 Task: Create a task  Develop a new online booking system for a transportation service , assign it to team member softage.5@softage.net in the project AgileFire and update the status of the task to  On Track  , set the priority of the task to High
Action: Mouse moved to (86, 55)
Screenshot: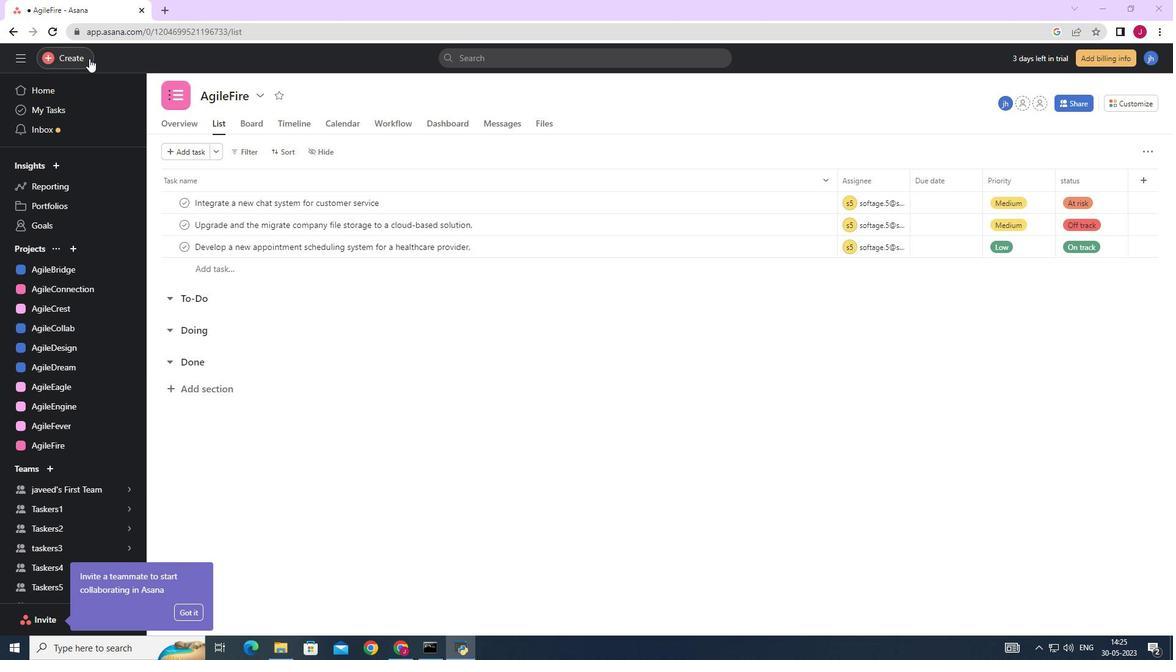 
Action: Mouse pressed left at (86, 55)
Screenshot: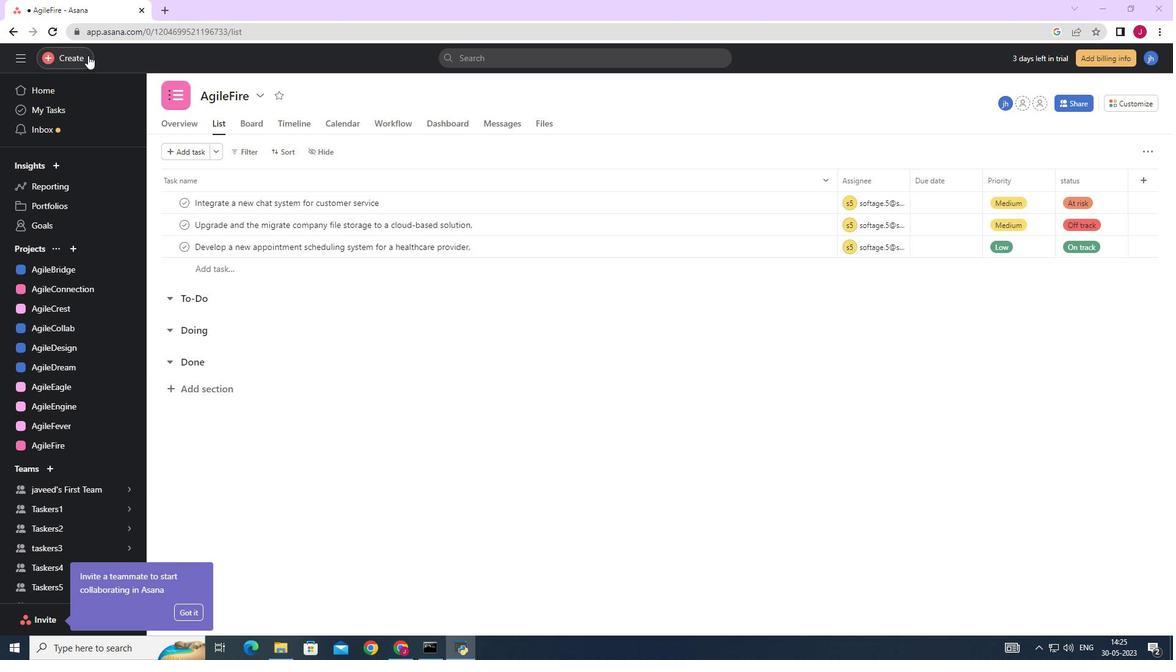 
Action: Mouse moved to (149, 64)
Screenshot: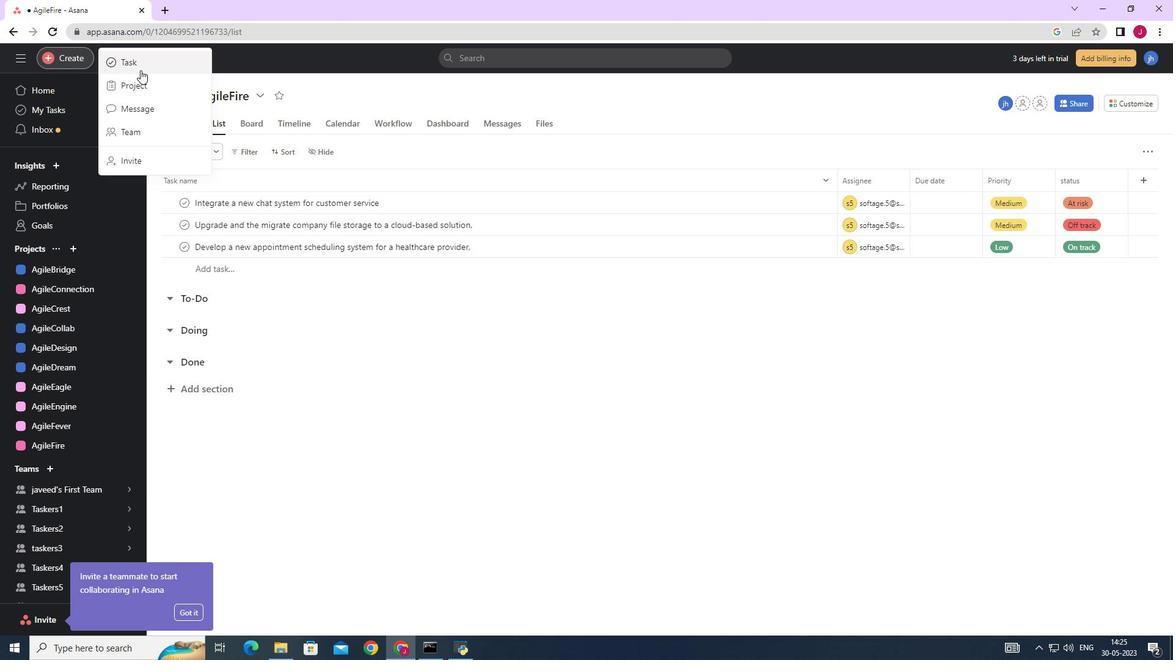 
Action: Mouse pressed left at (149, 64)
Screenshot: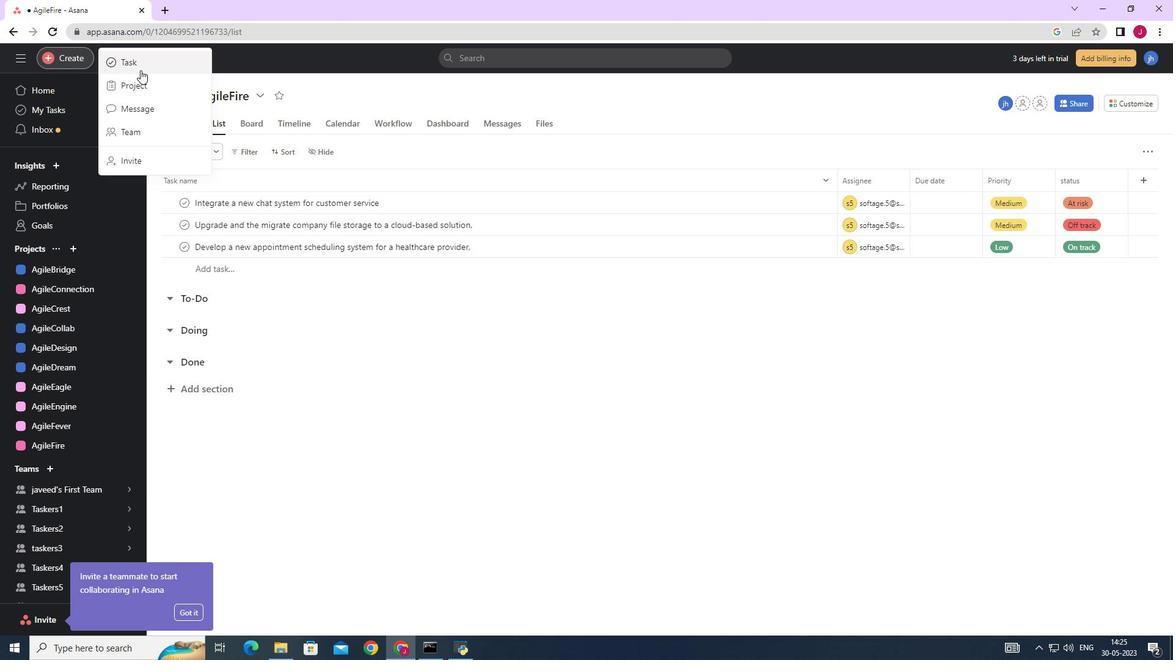 
Action: Mouse moved to (954, 406)
Screenshot: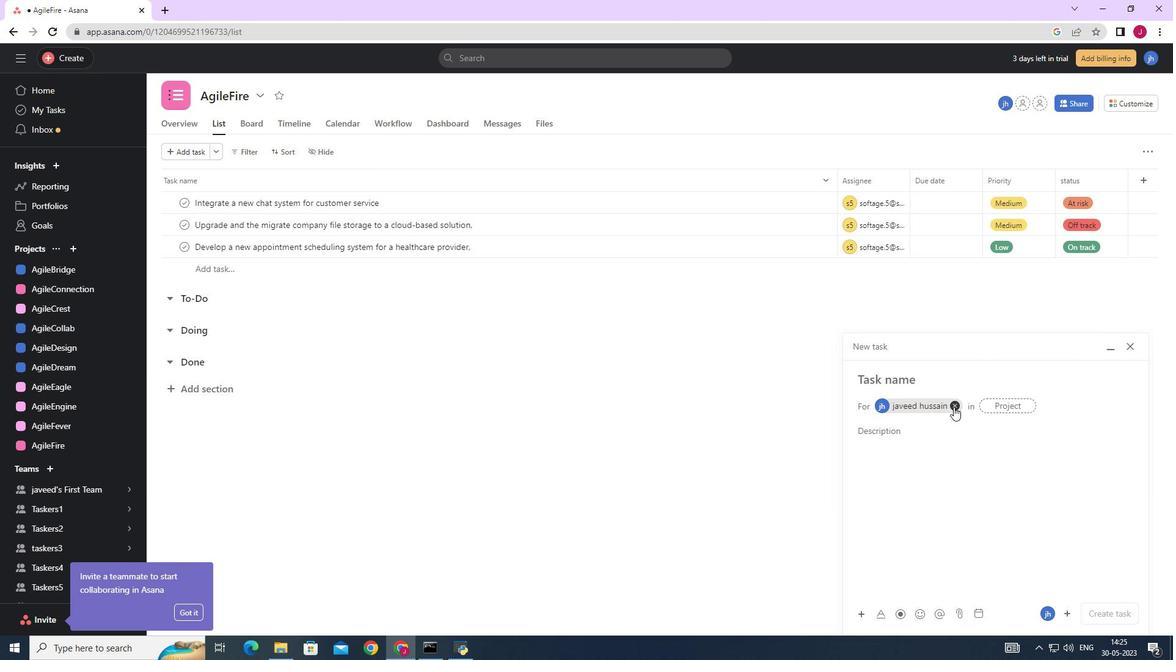 
Action: Mouse pressed left at (954, 406)
Screenshot: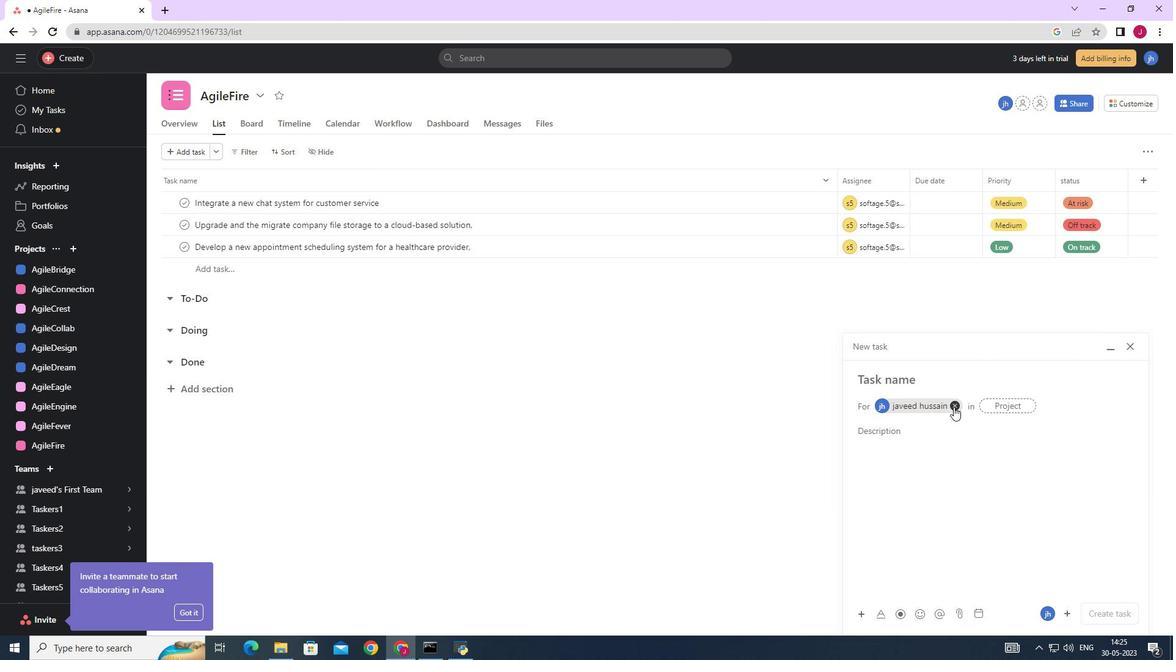 
Action: Mouse moved to (898, 382)
Screenshot: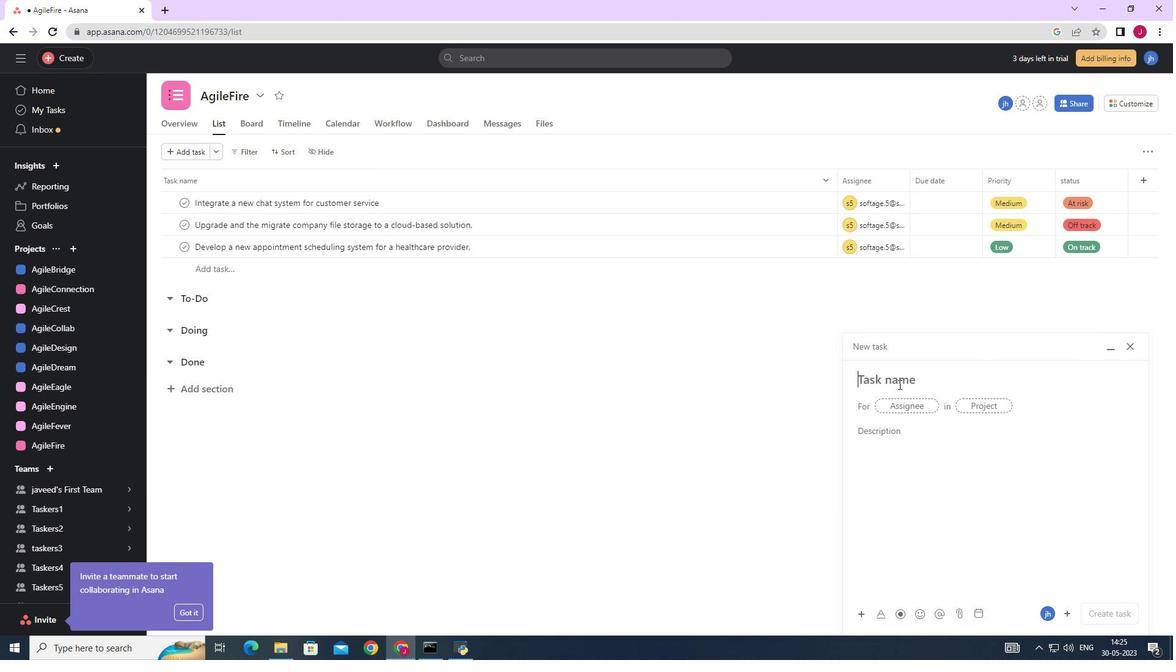 
Action: Mouse pressed left at (898, 382)
Screenshot: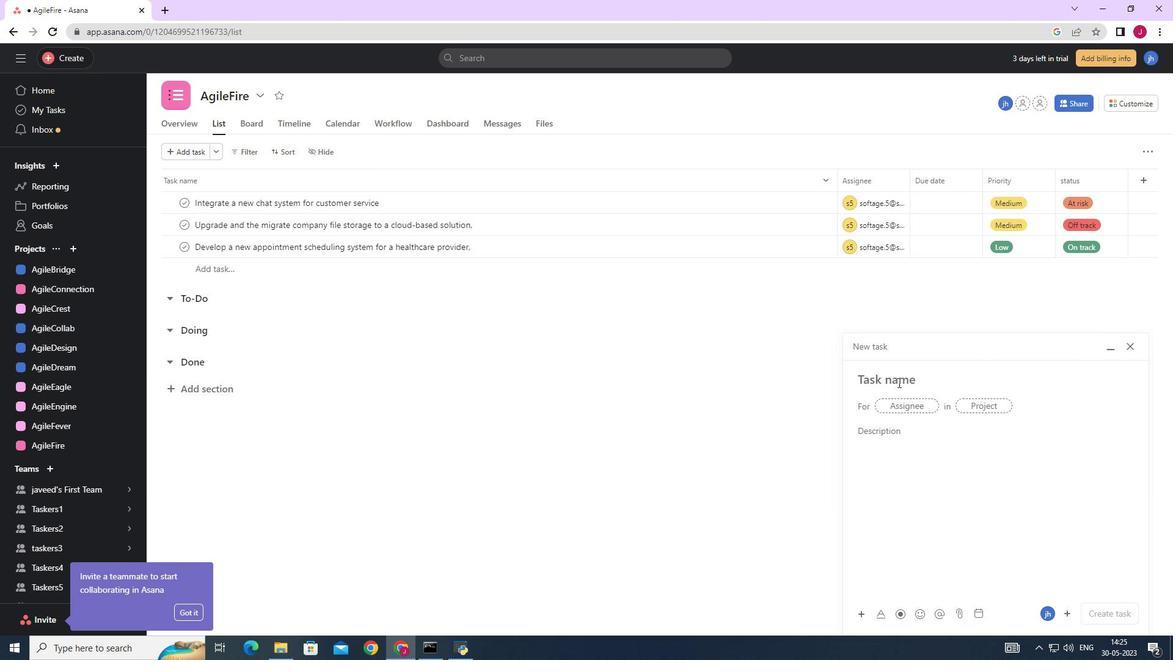 
Action: Key pressed <Key.caps_lock>D<Key.caps_lock>evelop<Key.space>a<Key.space>new<Key.space>online<Key.space>booking<Key.space>system<Key.space>for<Key.space>a<Key.space>transportation<Key.space>service<Key.space>
Screenshot: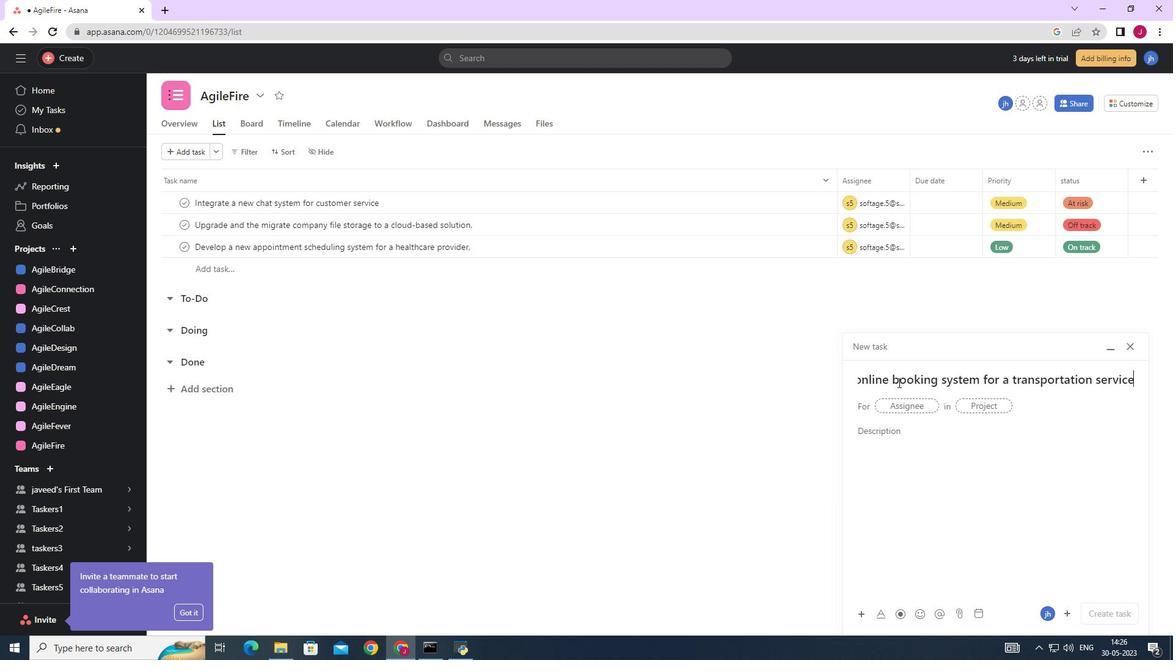 
Action: Mouse moved to (908, 407)
Screenshot: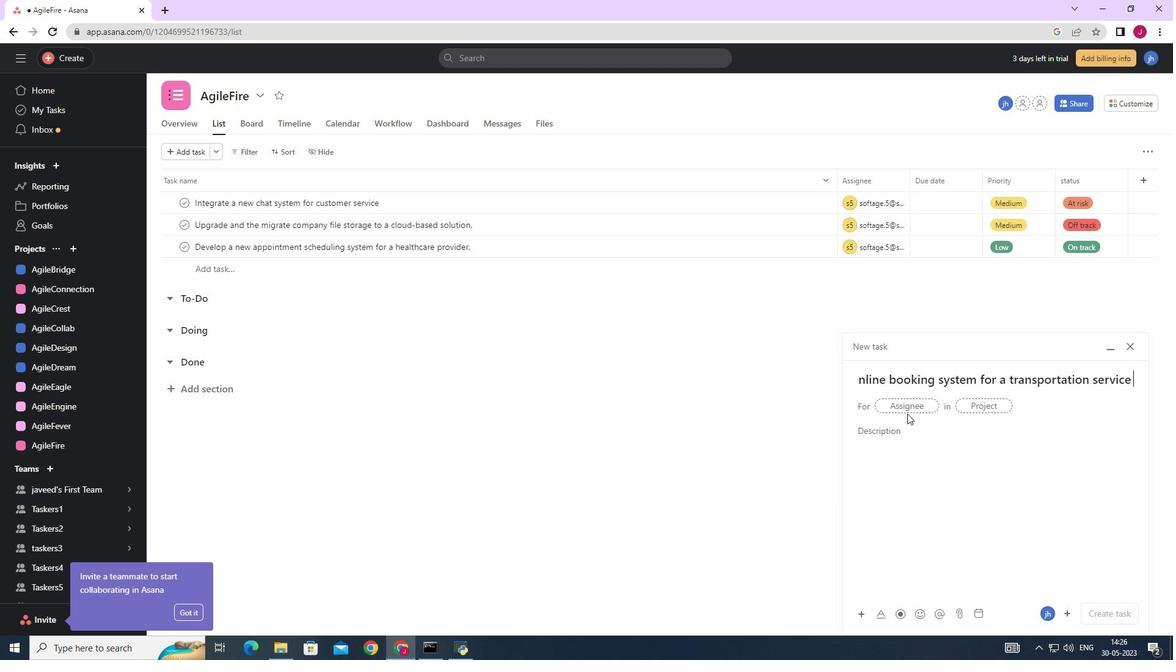 
Action: Mouse pressed left at (908, 407)
Screenshot: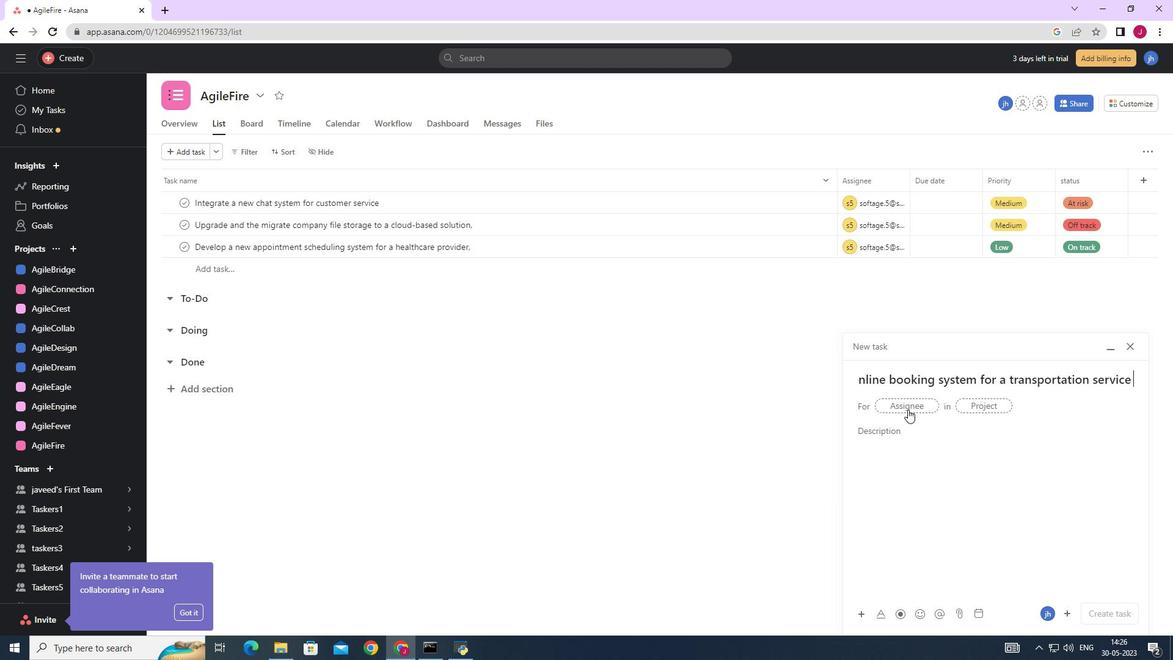 
Action: Key pressed softage.1<Key.backspace>5
Screenshot: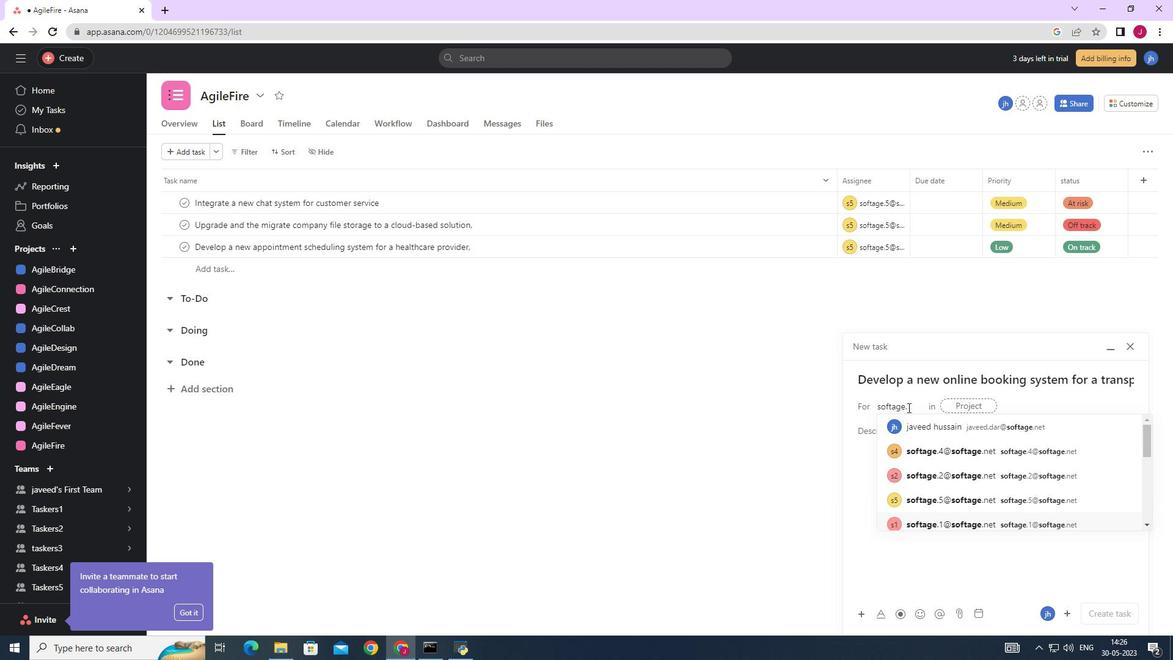 
Action: Mouse moved to (945, 426)
Screenshot: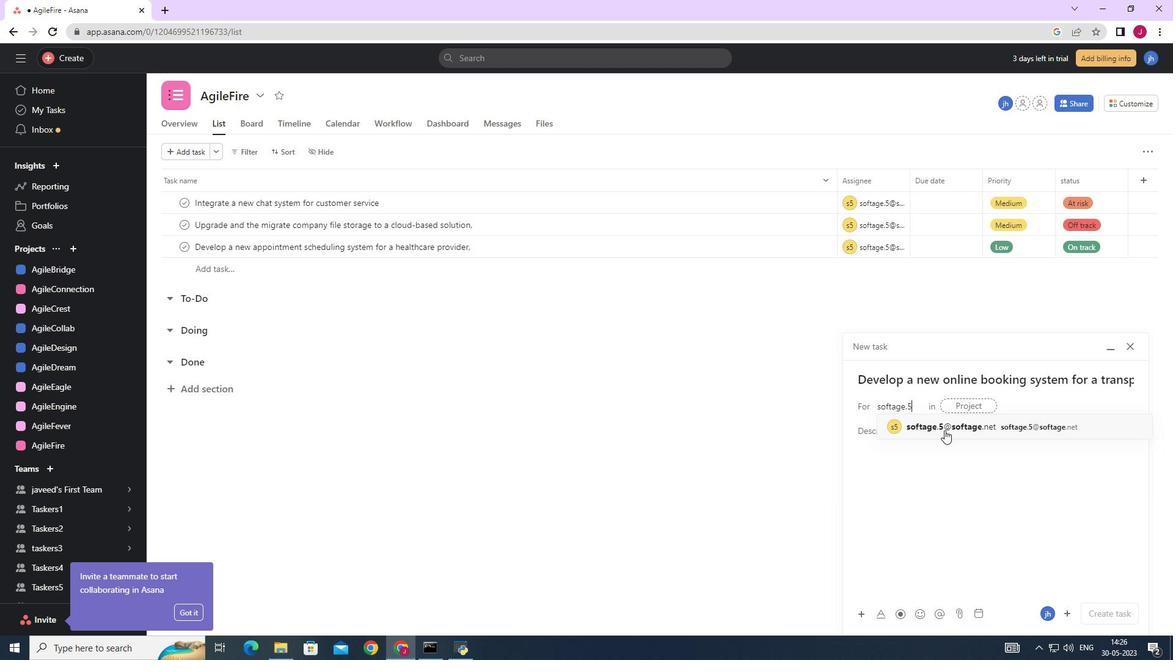 
Action: Mouse pressed left at (945, 426)
Screenshot: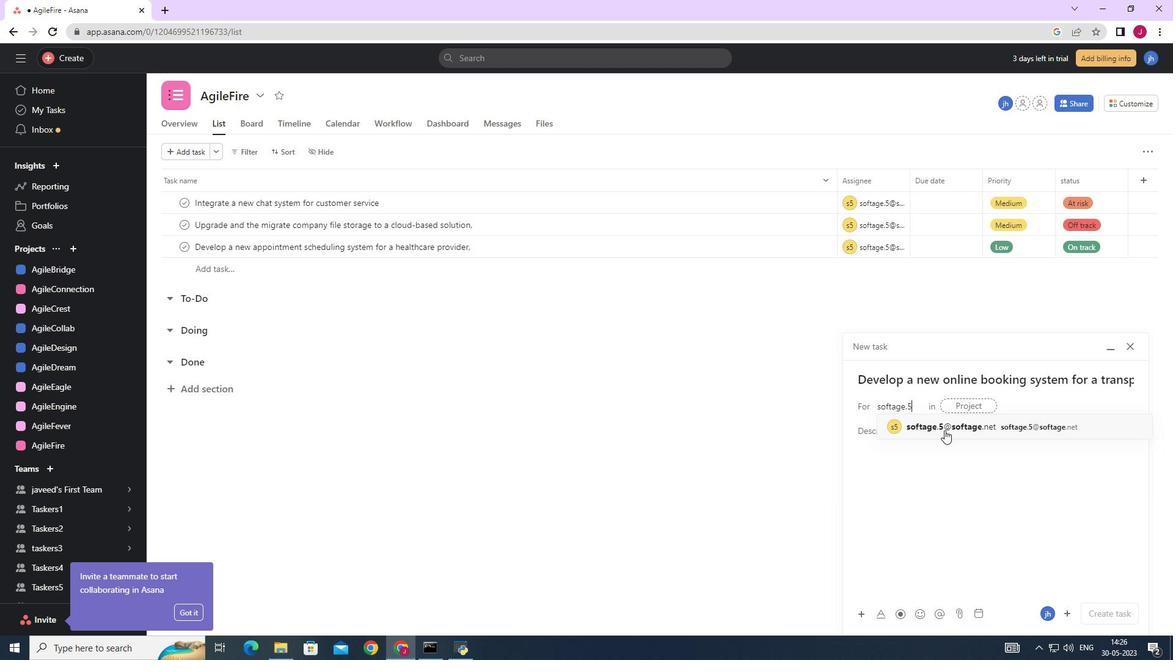 
Action: Mouse moved to (761, 422)
Screenshot: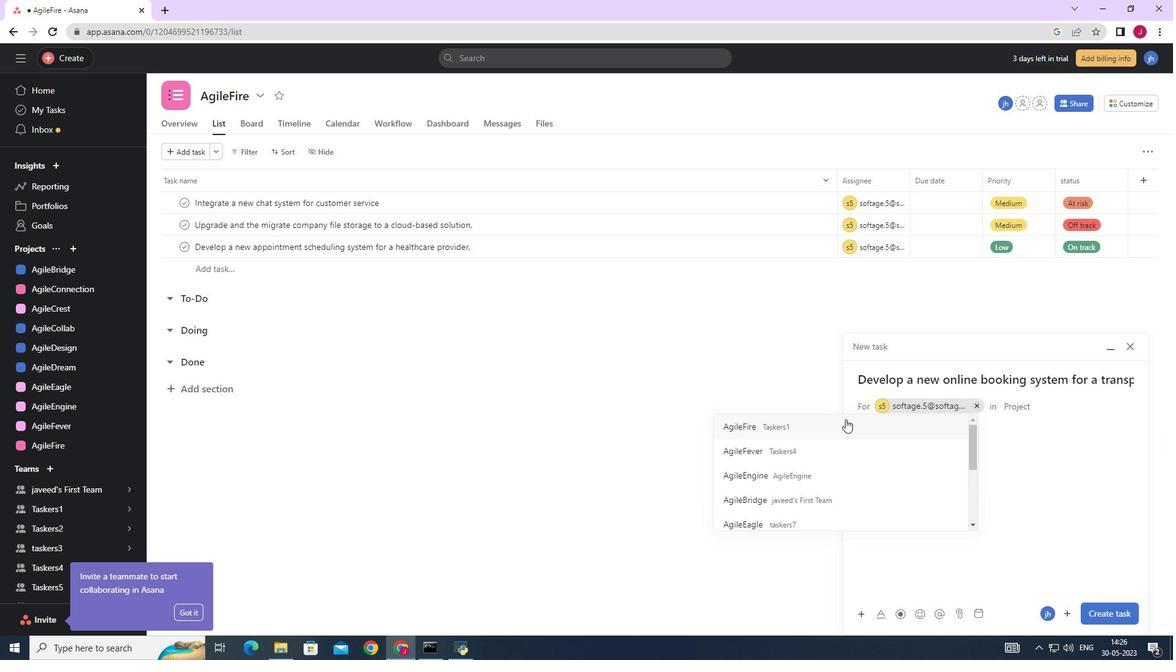 
Action: Mouse pressed left at (761, 422)
Screenshot: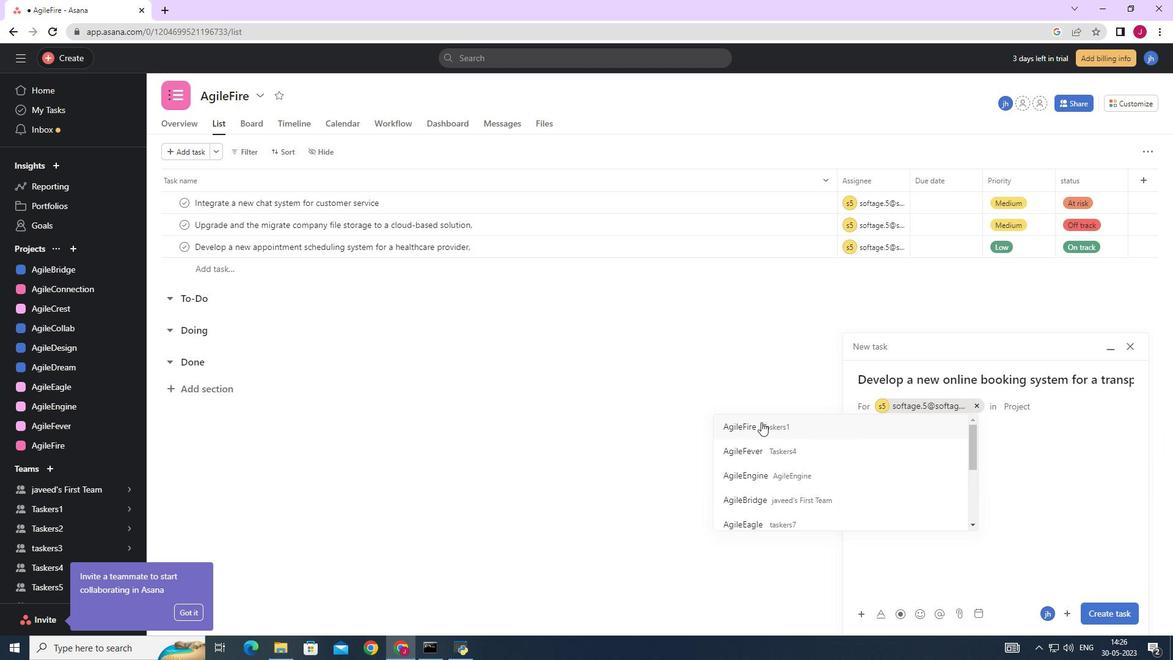 
Action: Mouse moved to (912, 433)
Screenshot: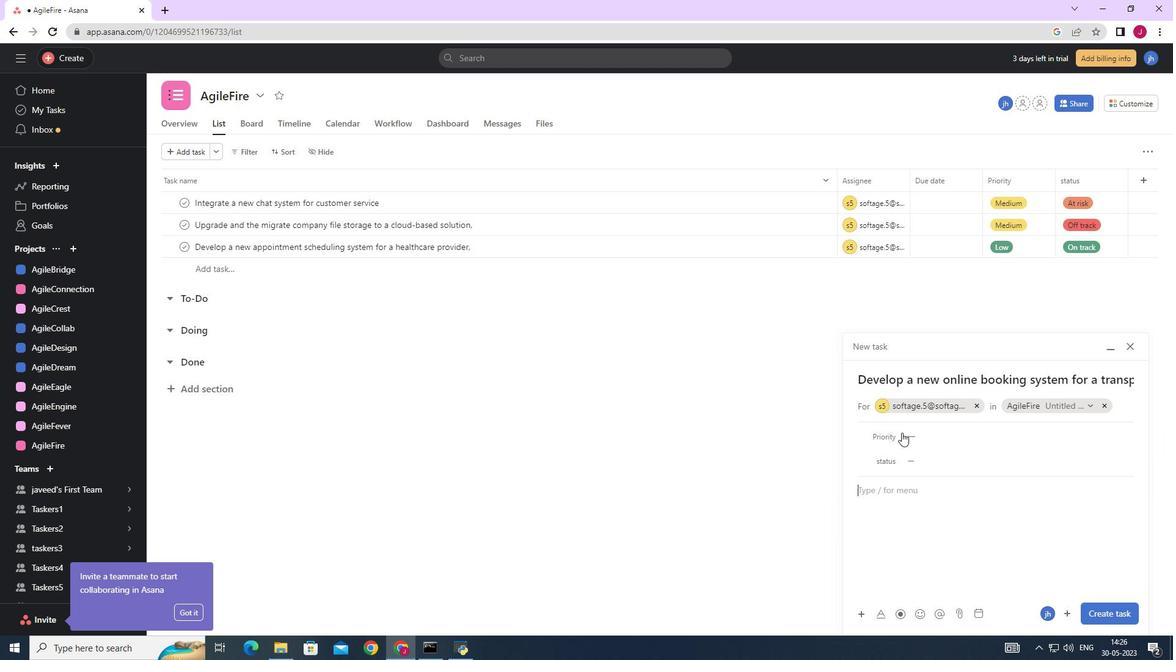 
Action: Mouse pressed left at (912, 433)
Screenshot: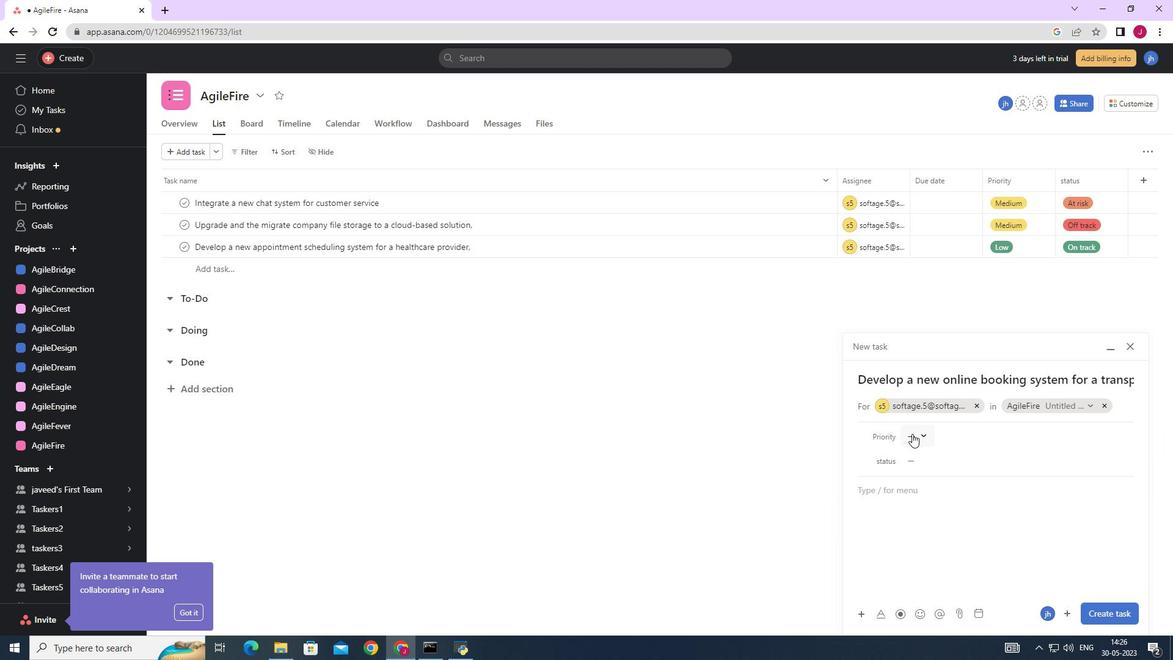 
Action: Mouse moved to (941, 476)
Screenshot: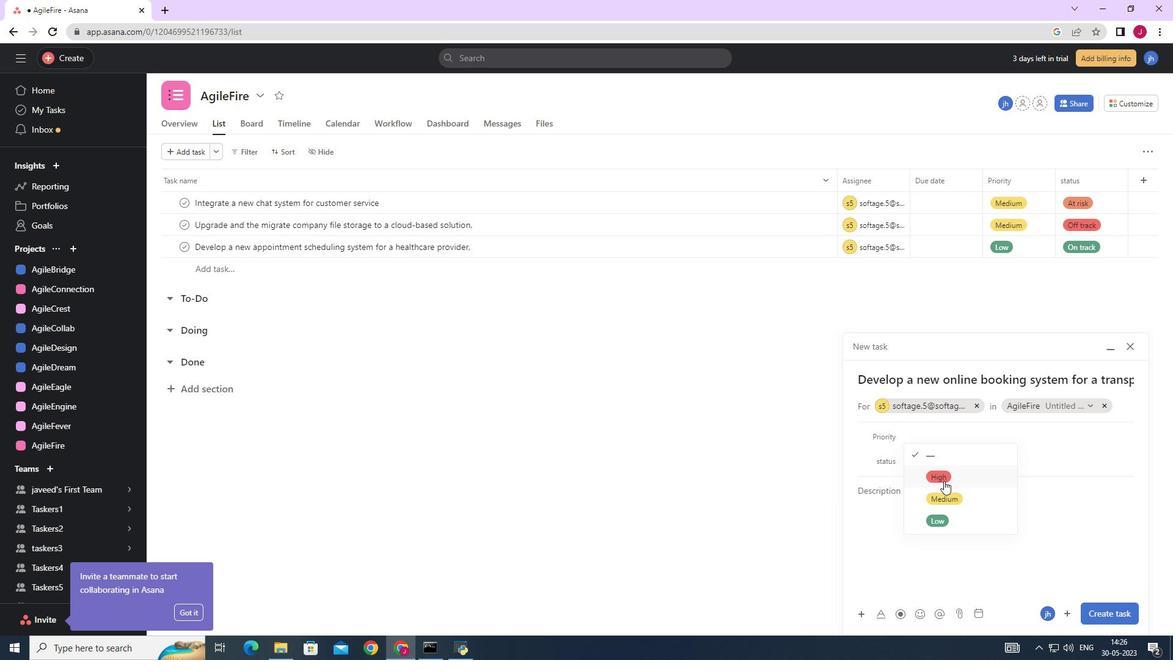 
Action: Mouse pressed left at (941, 476)
Screenshot: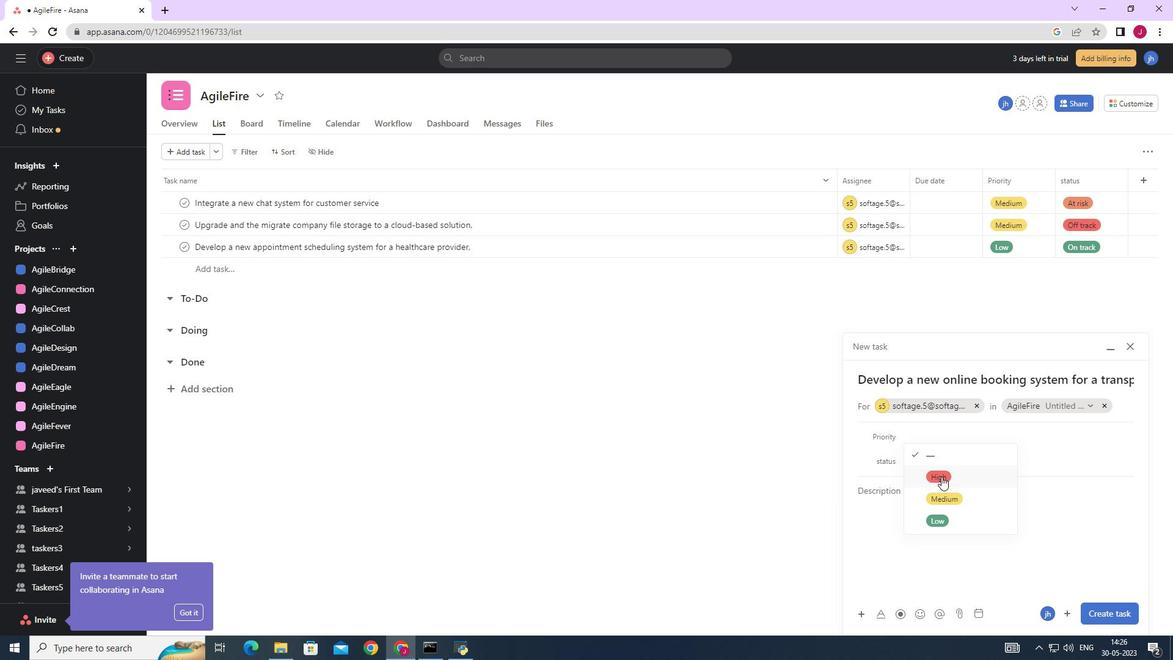 
Action: Mouse moved to (927, 458)
Screenshot: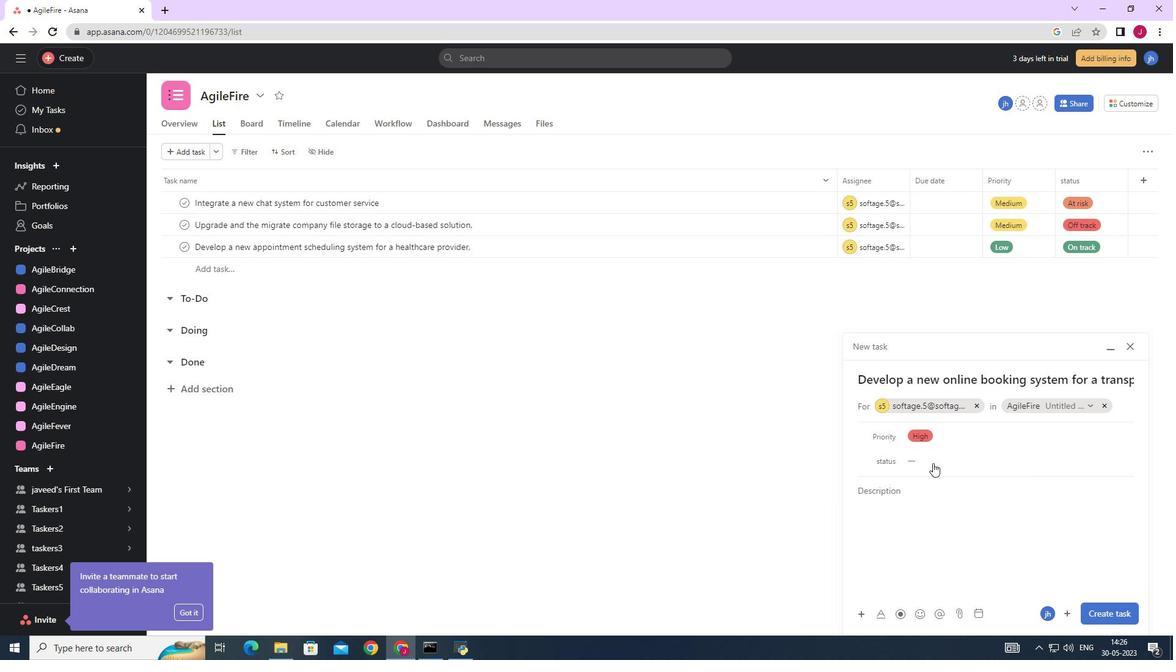 
Action: Mouse pressed left at (927, 458)
Screenshot: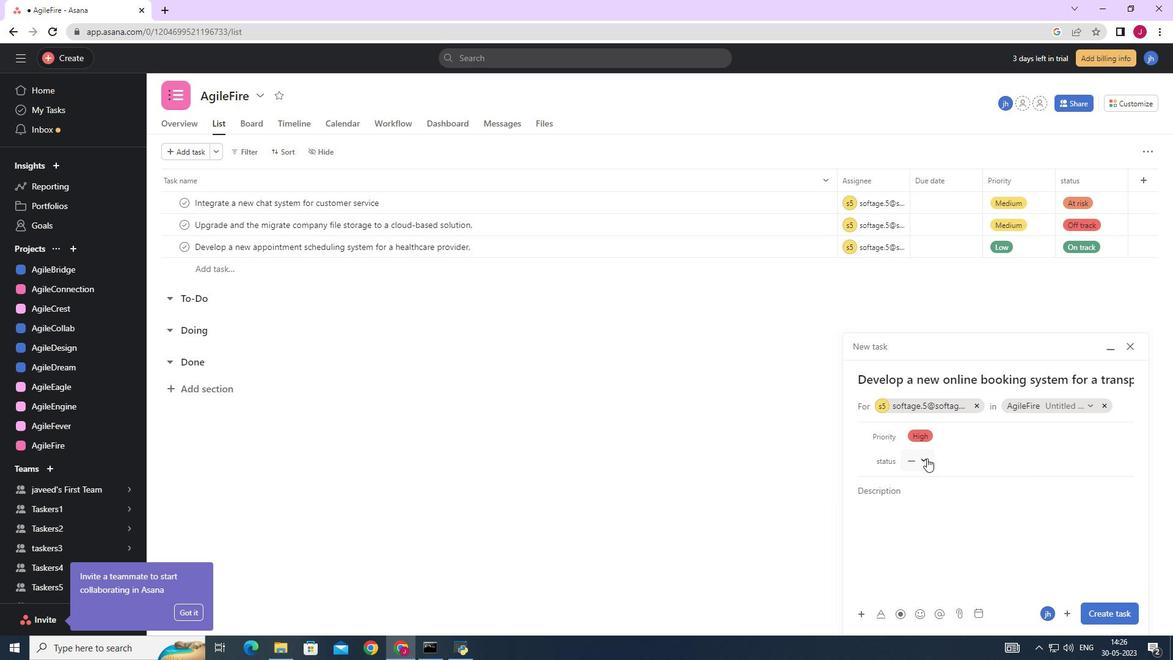 
Action: Mouse moved to (941, 498)
Screenshot: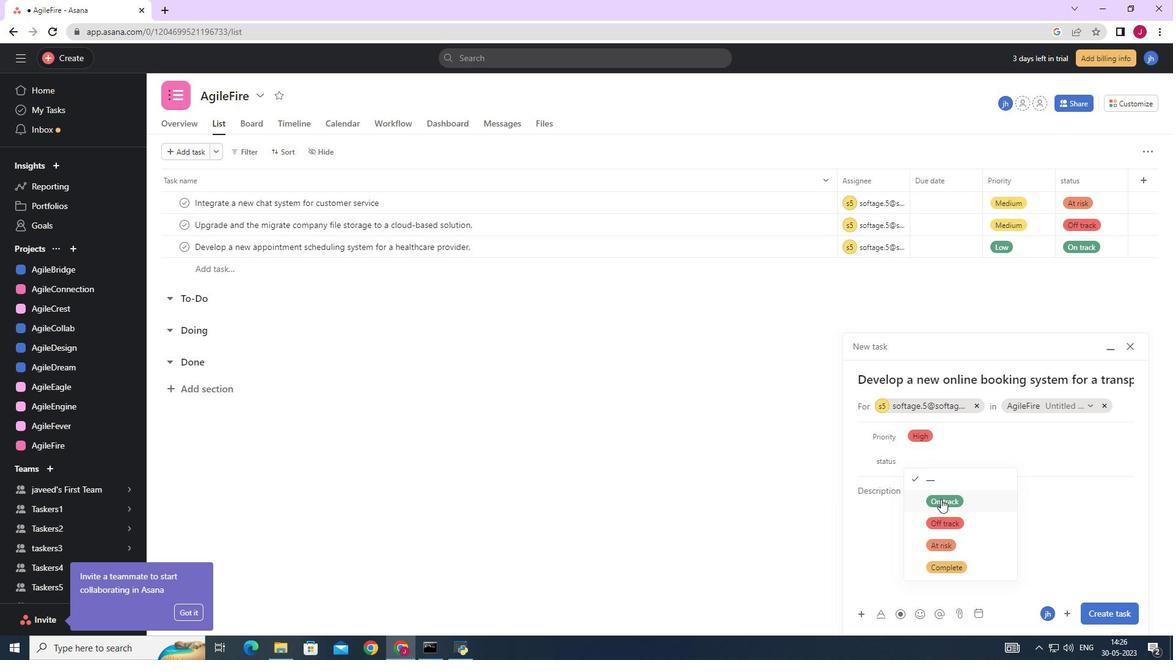 
Action: Mouse pressed left at (941, 498)
Screenshot: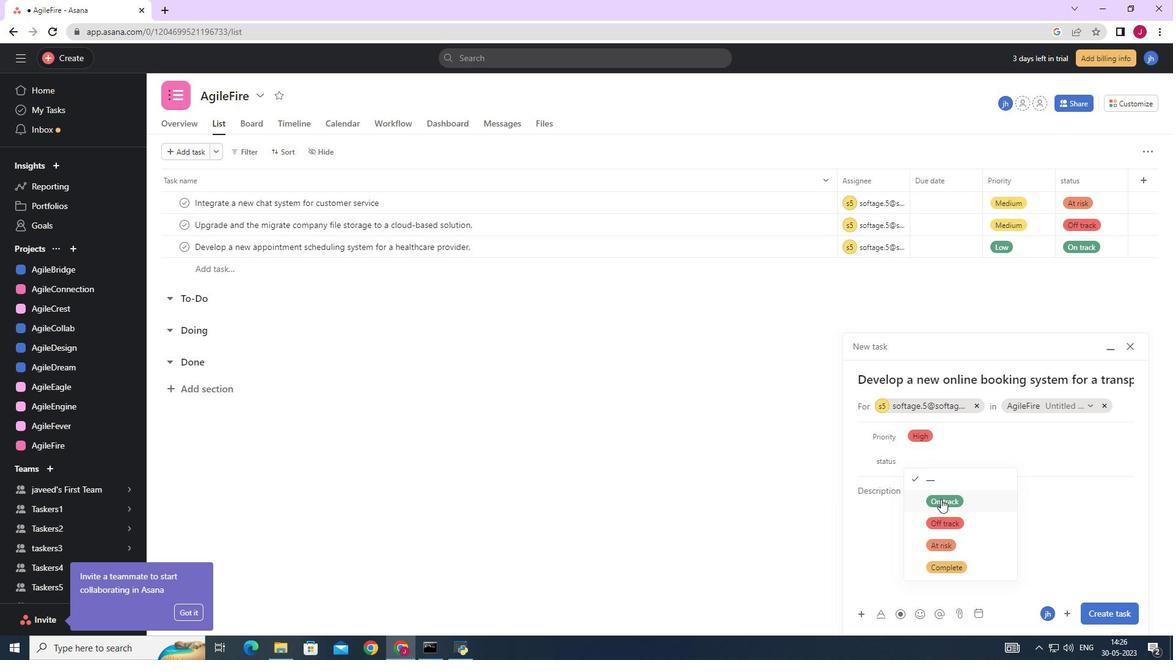 
Action: Mouse moved to (1114, 609)
Screenshot: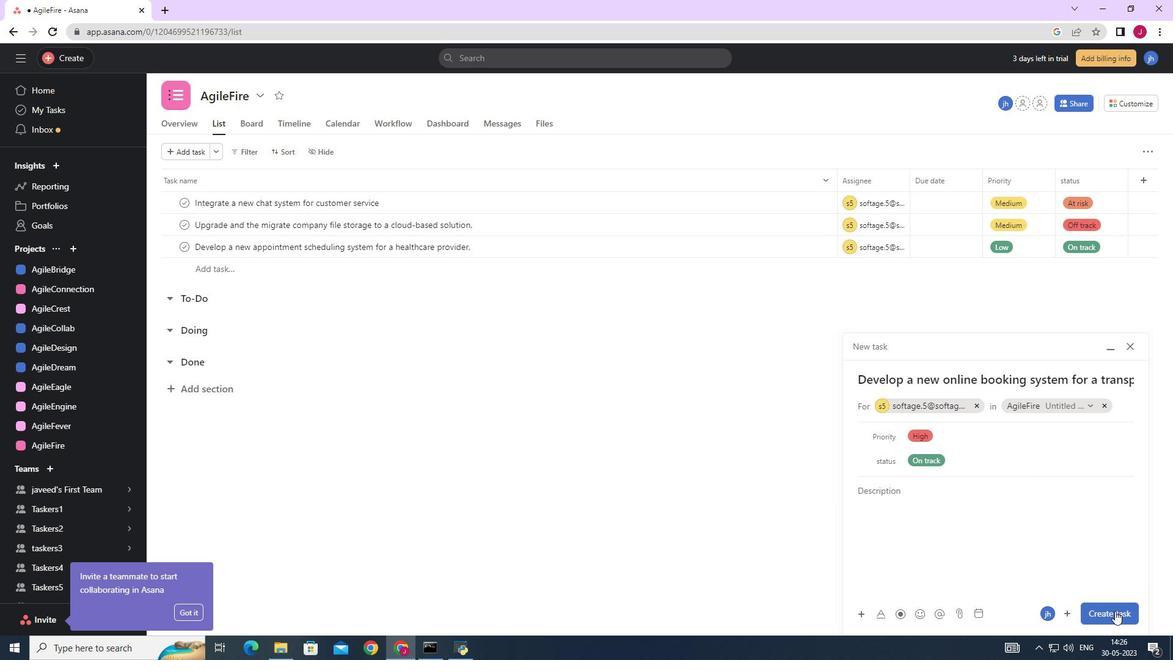 
Action: Mouse pressed left at (1114, 609)
Screenshot: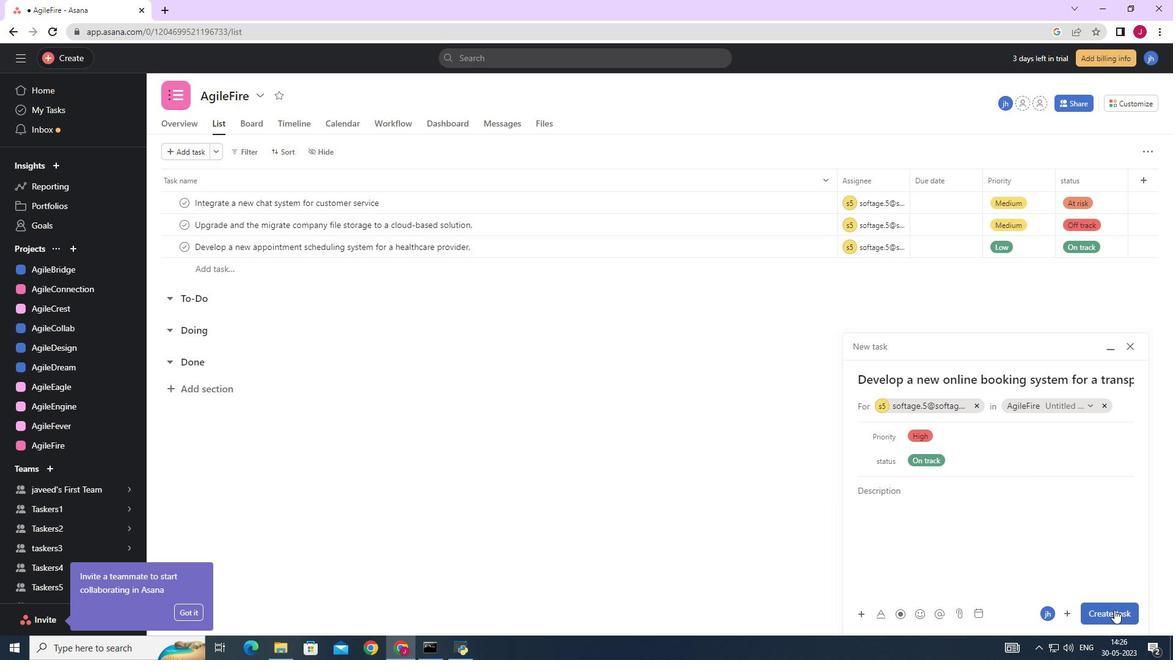 
Action: Mouse moved to (834, 512)
Screenshot: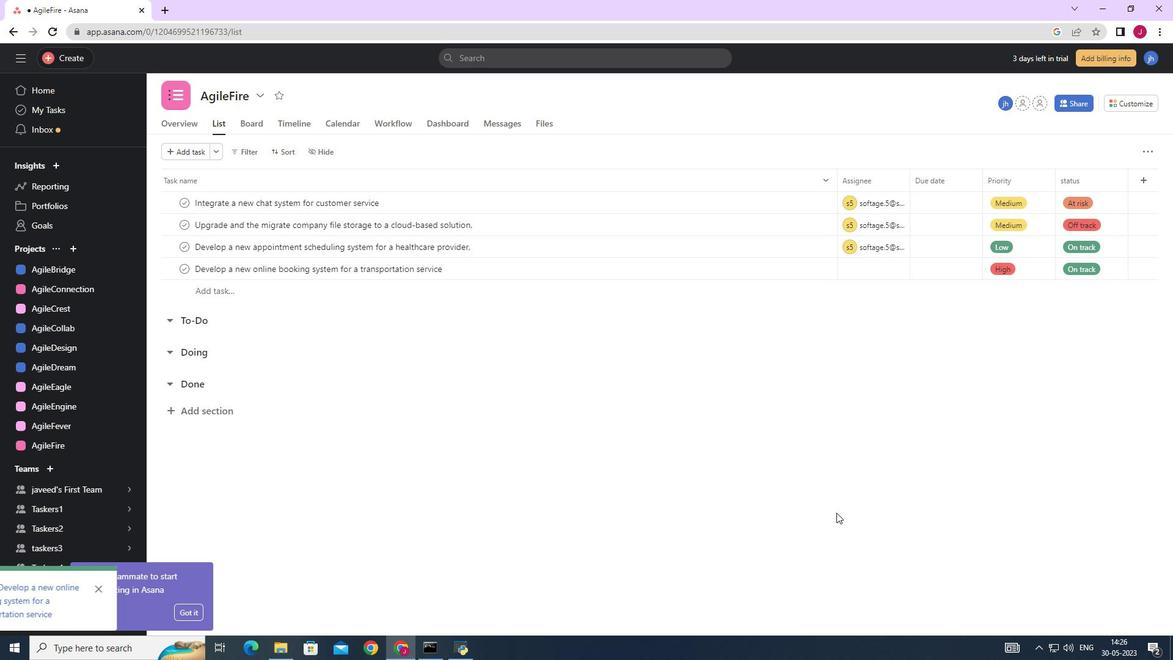 
